 Task: Create a rule from the Routing list, Task moved to a section -> Set Priority in the project BlazeTech , set the section as To-Do and set the priority of the task as  High
Action: Mouse moved to (444, 385)
Screenshot: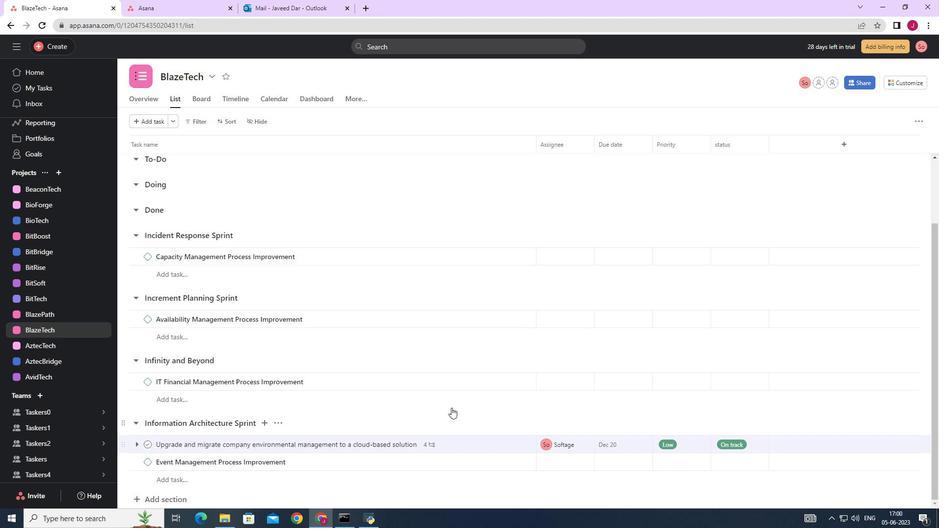 
Action: Mouse scrolled (444, 385) with delta (0, 0)
Screenshot: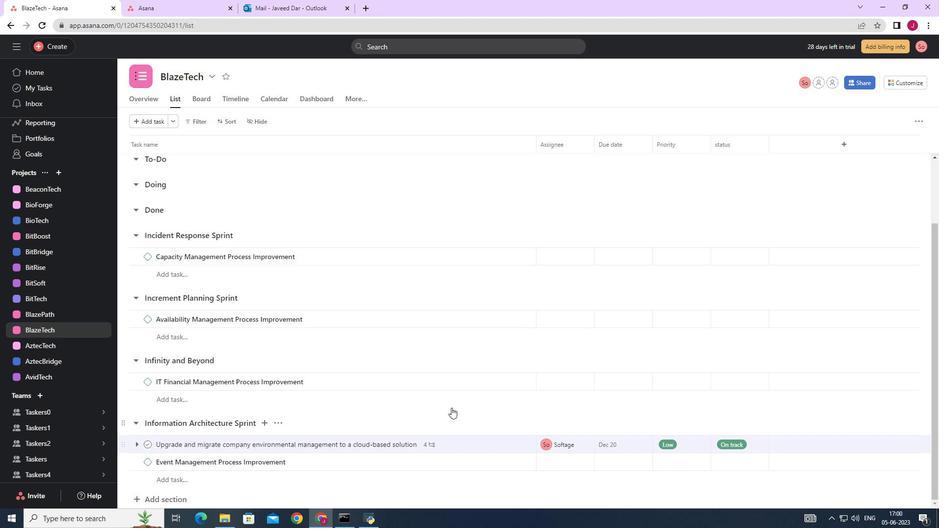 
Action: Mouse moved to (444, 385)
Screenshot: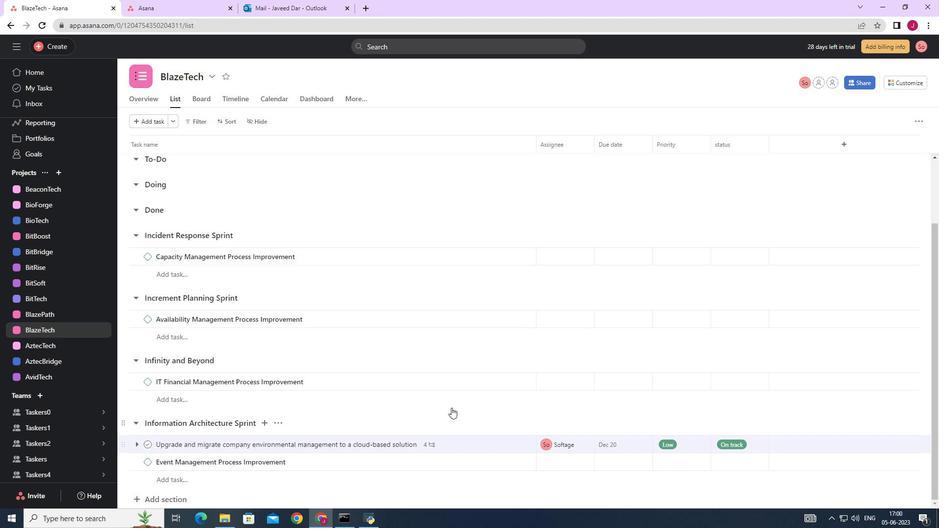 
Action: Mouse scrolled (444, 384) with delta (0, 0)
Screenshot: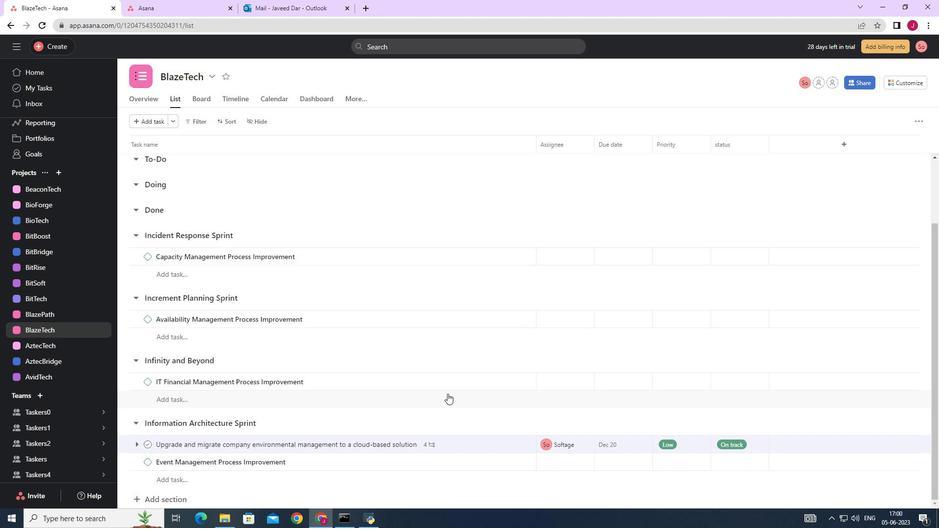 
Action: Mouse scrolled (444, 384) with delta (0, 0)
Screenshot: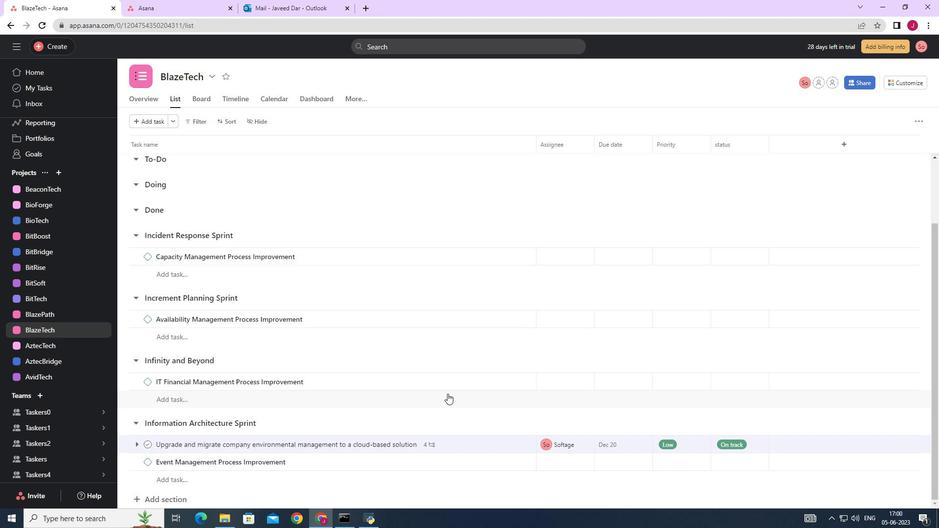 
Action: Mouse scrolled (444, 384) with delta (0, 0)
Screenshot: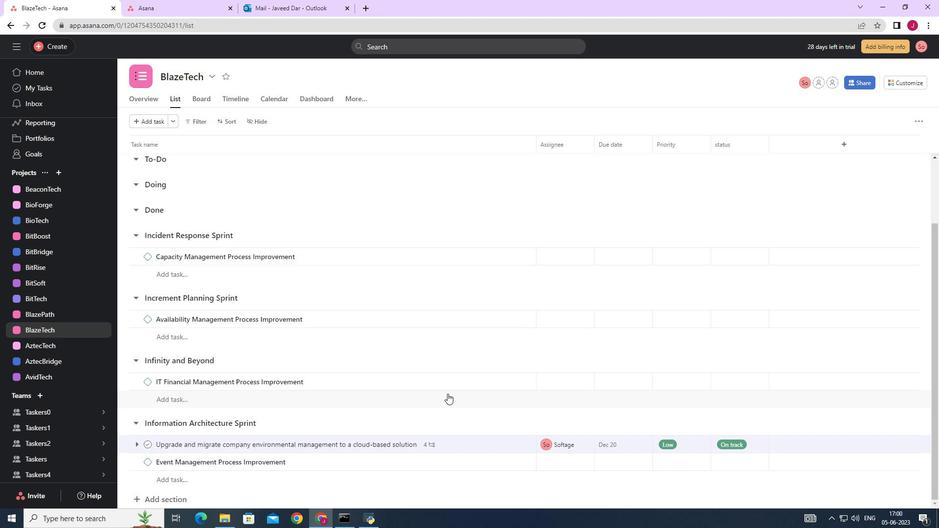 
Action: Mouse scrolled (444, 384) with delta (0, 0)
Screenshot: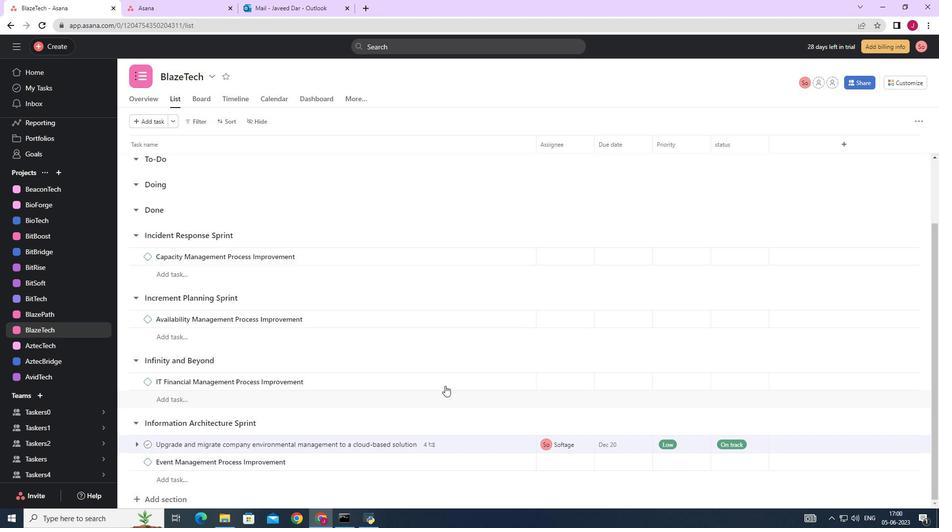 
Action: Mouse moved to (898, 83)
Screenshot: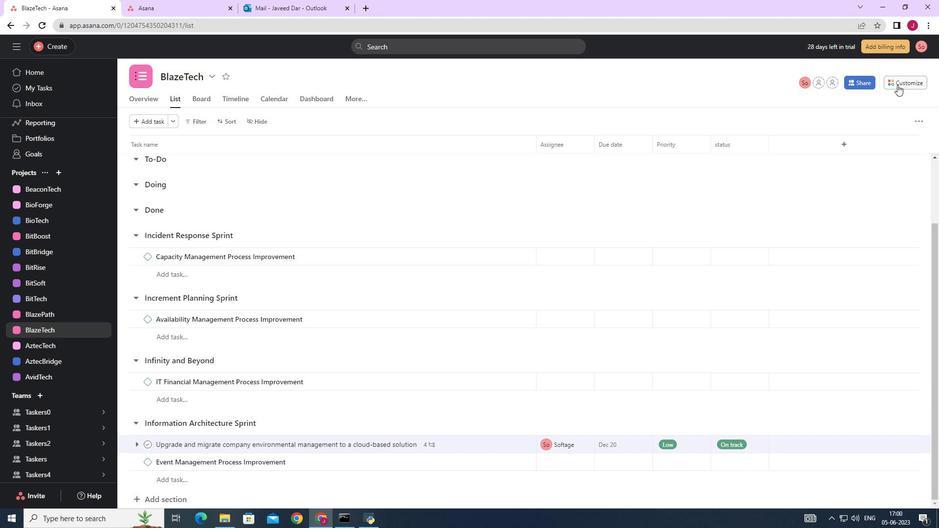 
Action: Mouse pressed left at (898, 83)
Screenshot: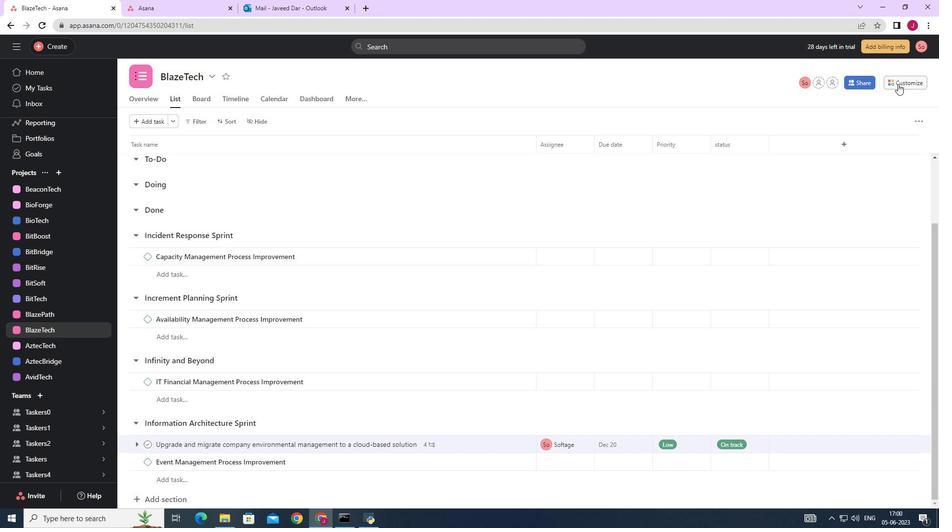 
Action: Mouse moved to (796, 199)
Screenshot: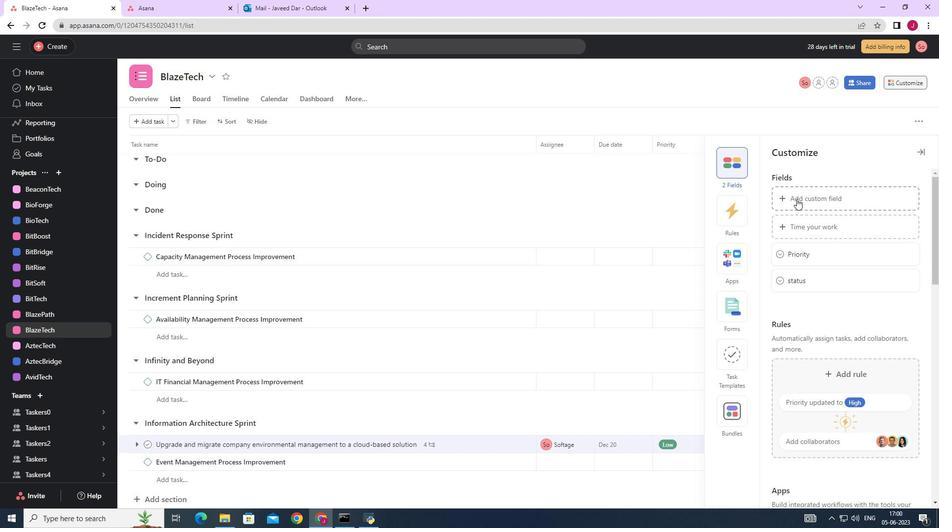 
Action: Mouse pressed left at (796, 199)
Screenshot: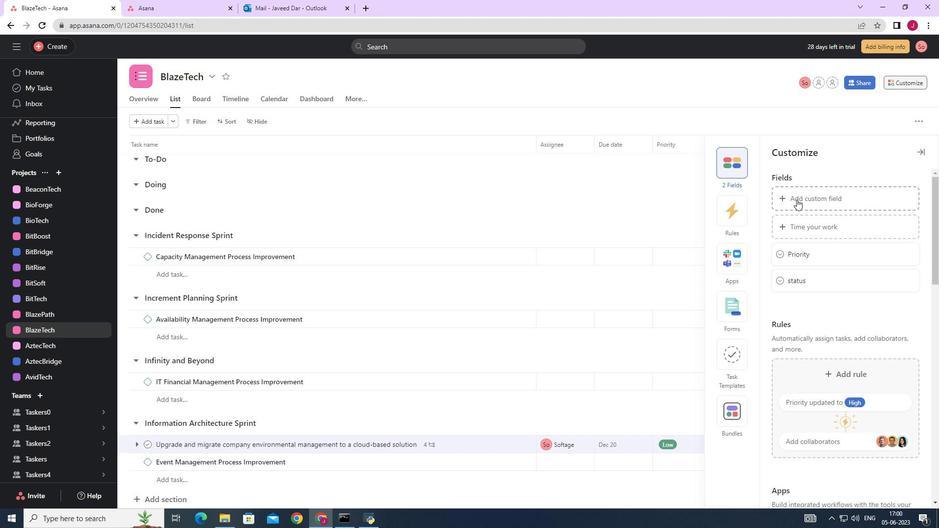 
Action: Mouse moved to (588, 88)
Screenshot: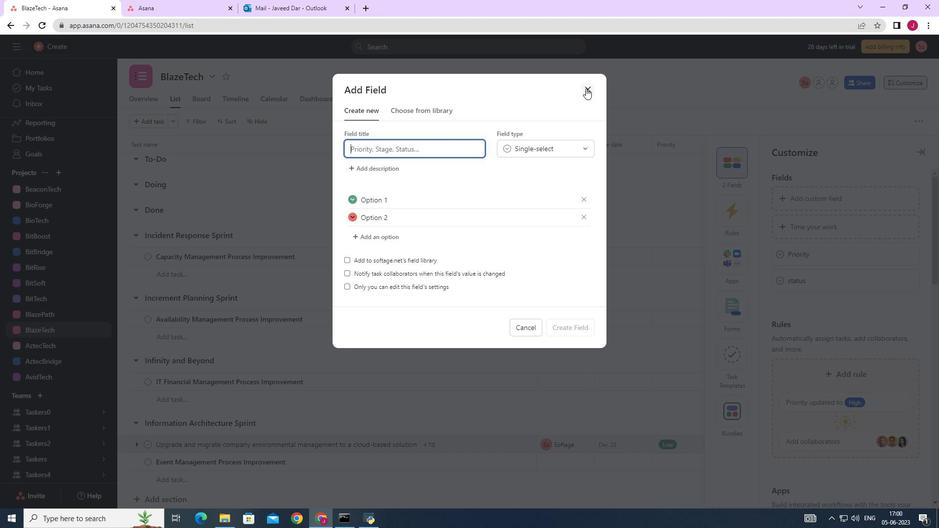 
Action: Mouse pressed left at (588, 88)
Screenshot: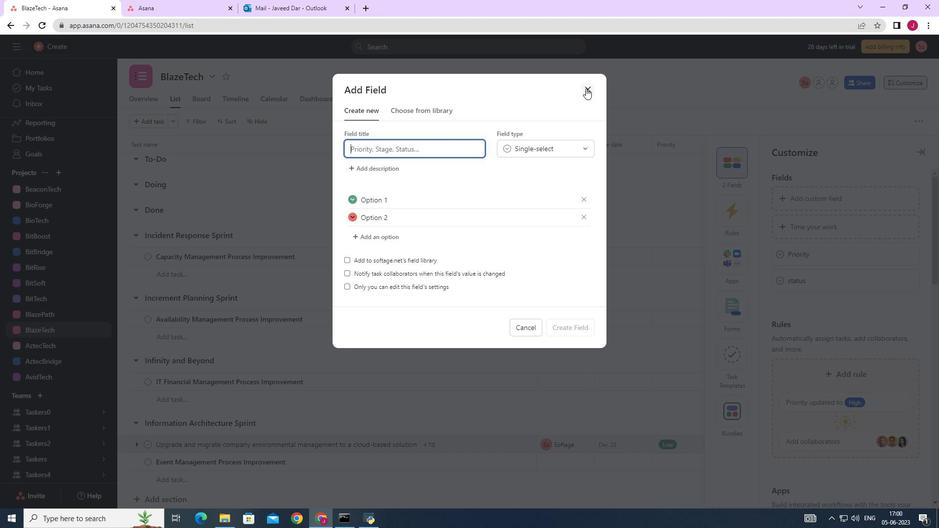 
Action: Mouse moved to (728, 212)
Screenshot: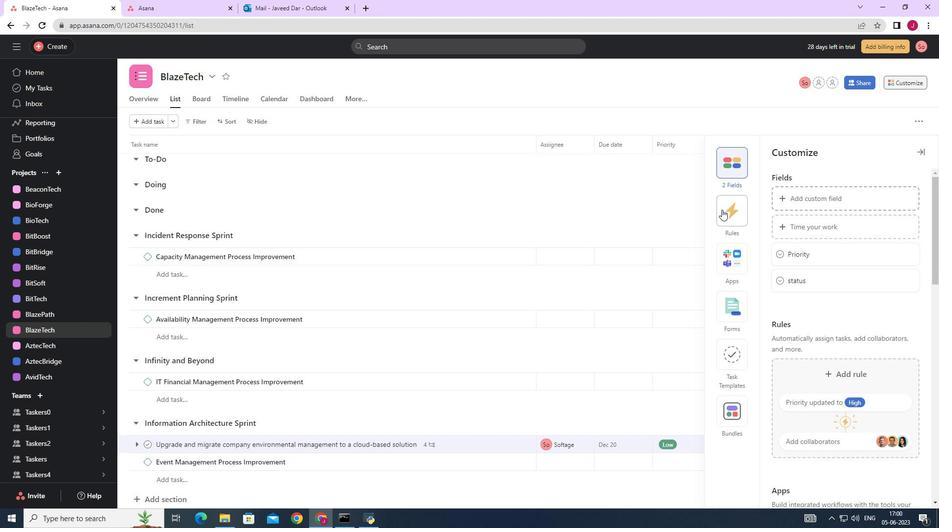 
Action: Mouse pressed left at (728, 212)
Screenshot: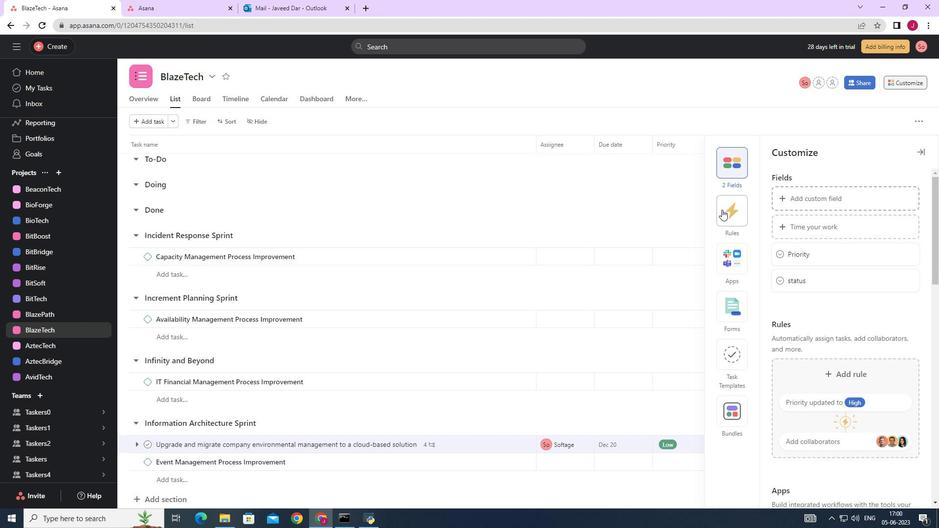 
Action: Mouse moved to (804, 227)
Screenshot: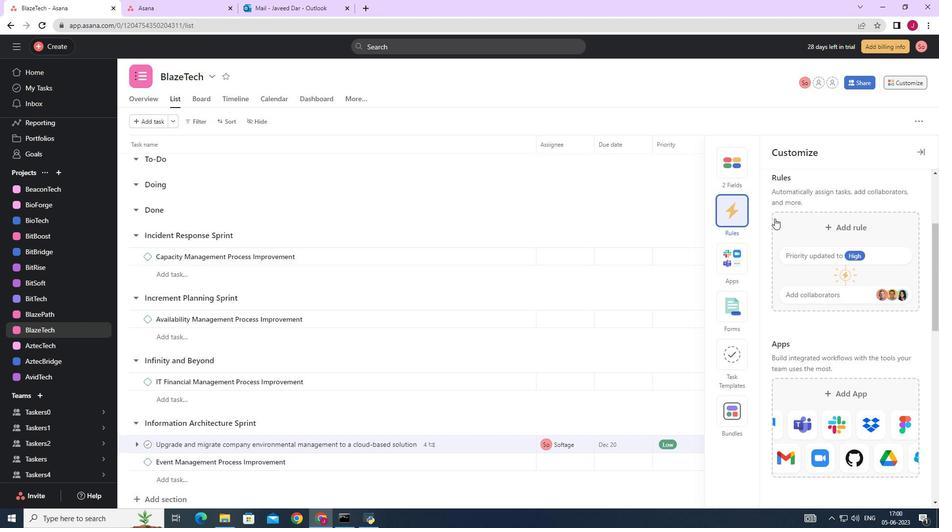 
Action: Mouse pressed left at (804, 227)
Screenshot: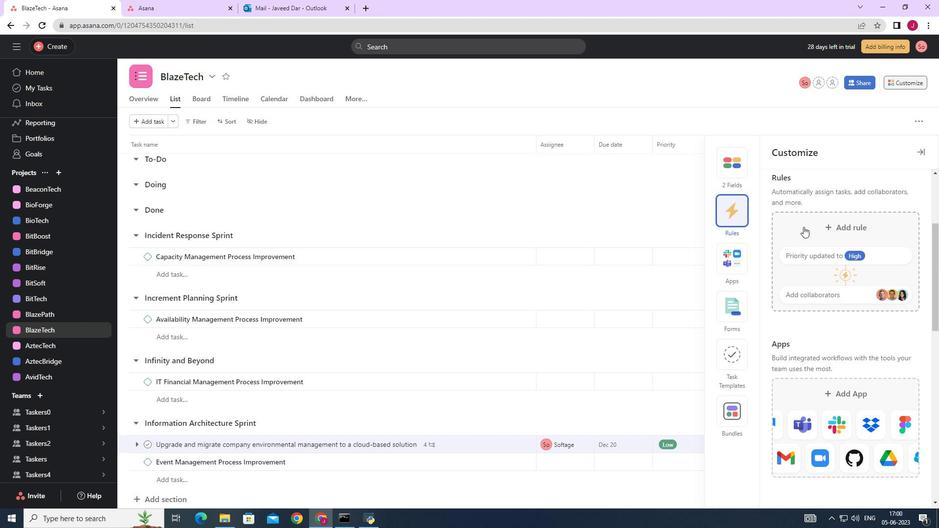 
Action: Mouse moved to (203, 127)
Screenshot: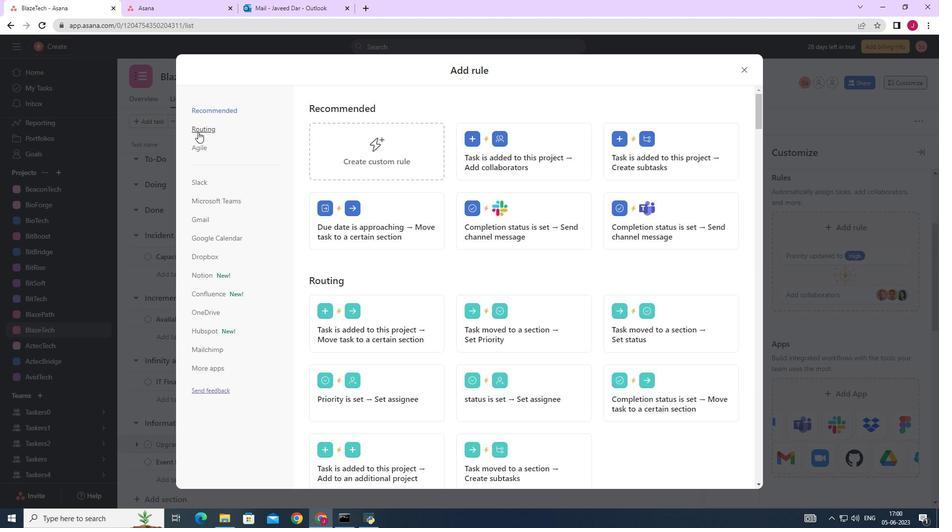 
Action: Mouse pressed left at (203, 127)
Screenshot: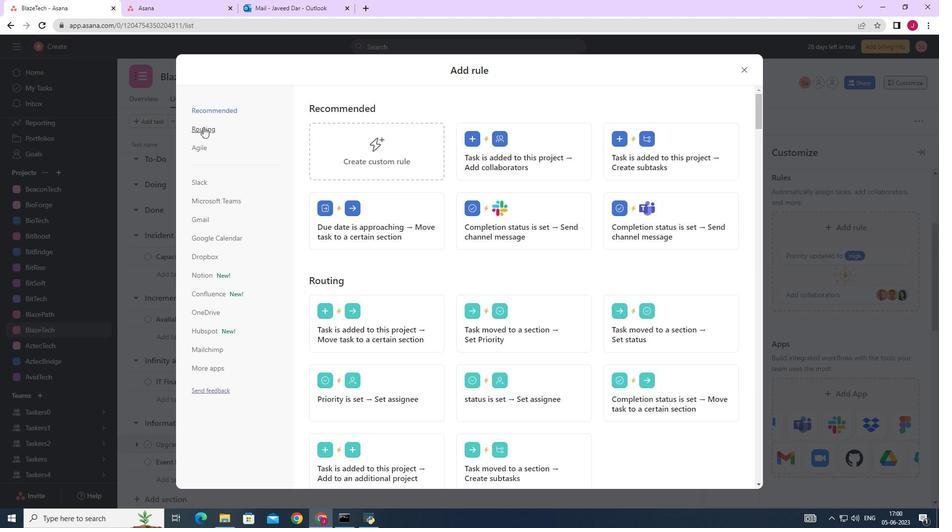 
Action: Mouse moved to (539, 144)
Screenshot: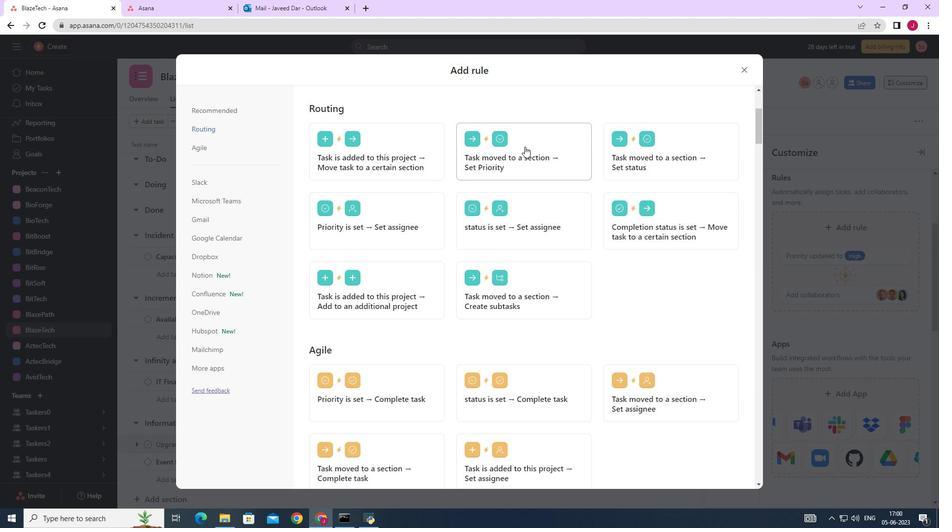 
Action: Mouse pressed left at (539, 144)
Screenshot: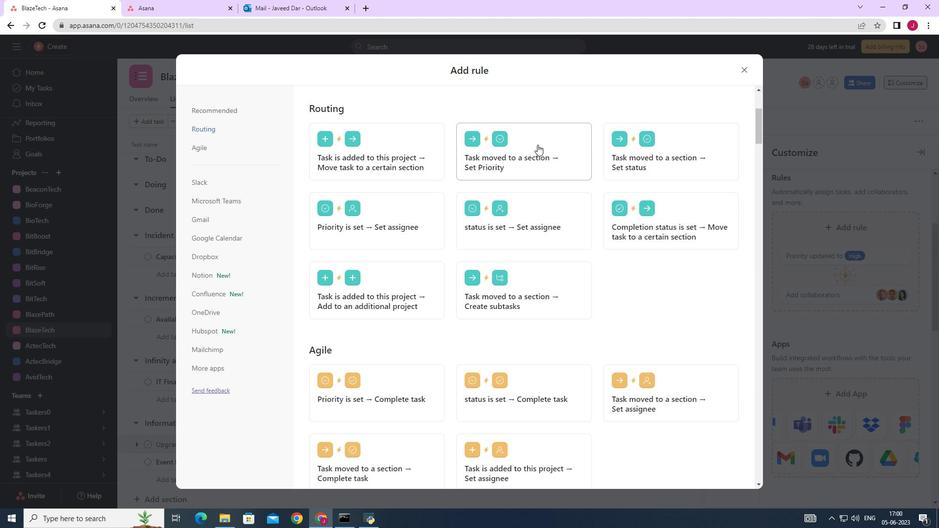 
Action: Mouse moved to (365, 262)
Screenshot: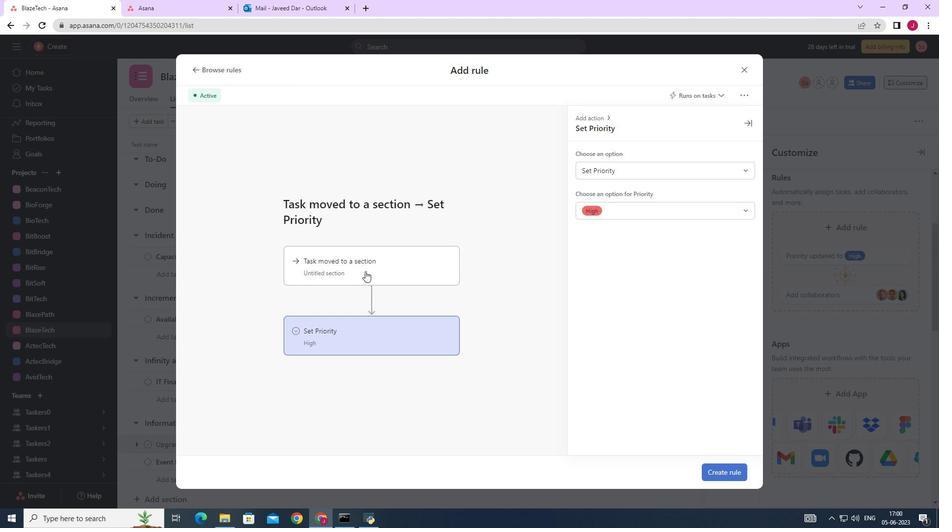 
Action: Mouse pressed left at (365, 262)
Screenshot: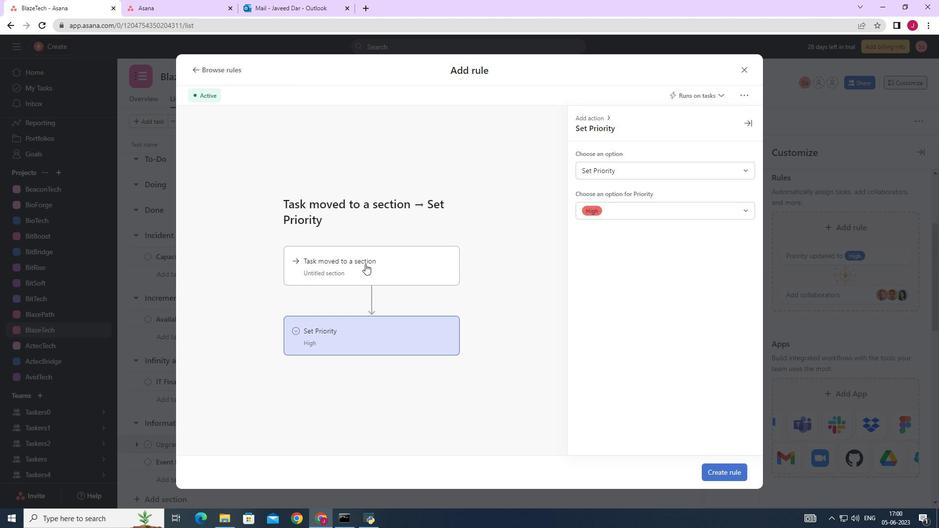 
Action: Mouse moved to (598, 172)
Screenshot: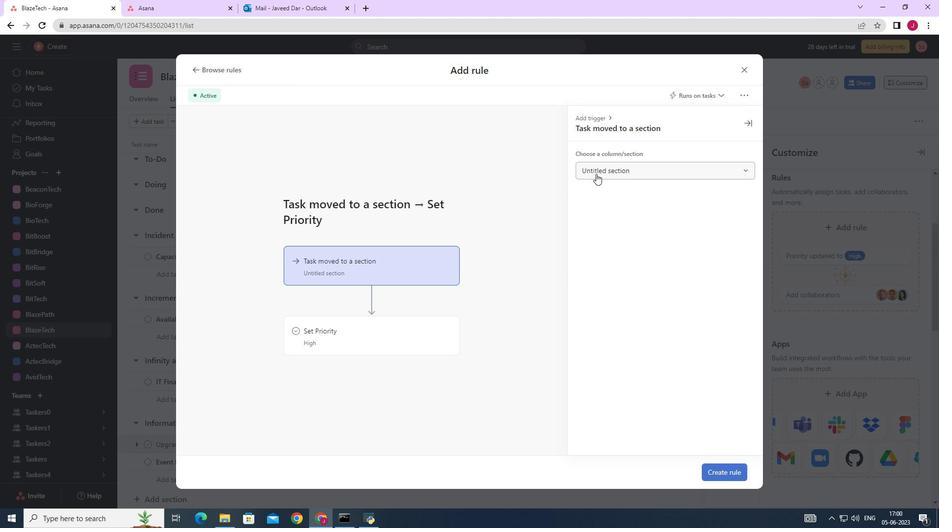 
Action: Mouse pressed left at (598, 172)
Screenshot: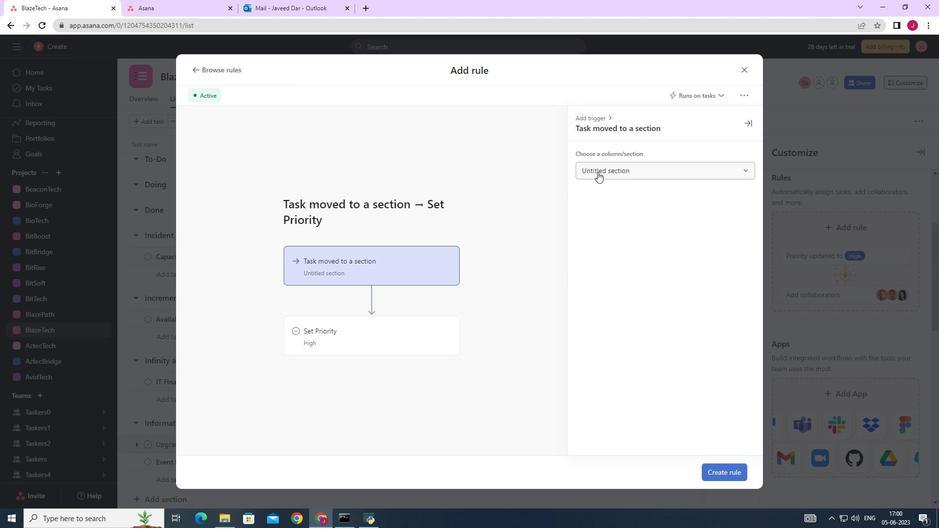 
Action: Mouse moved to (607, 206)
Screenshot: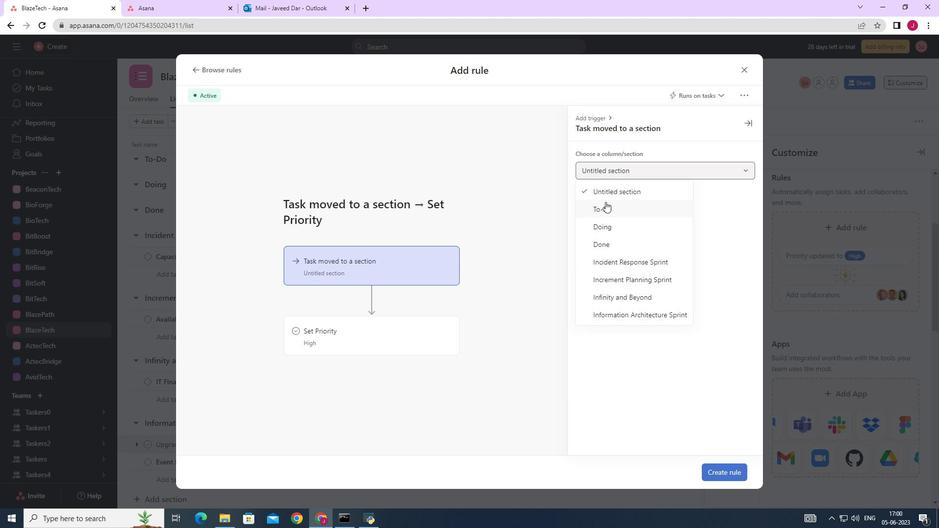 
Action: Mouse pressed left at (607, 206)
Screenshot: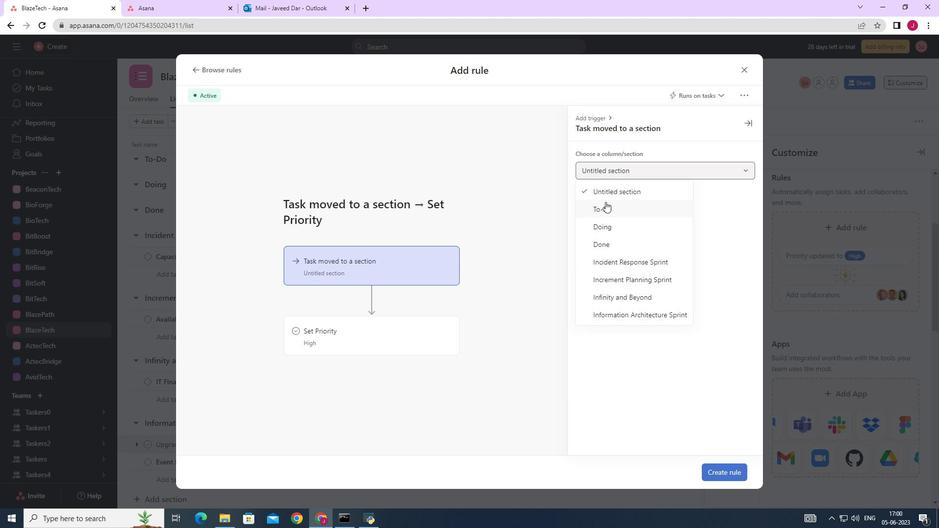 
Action: Mouse moved to (376, 323)
Screenshot: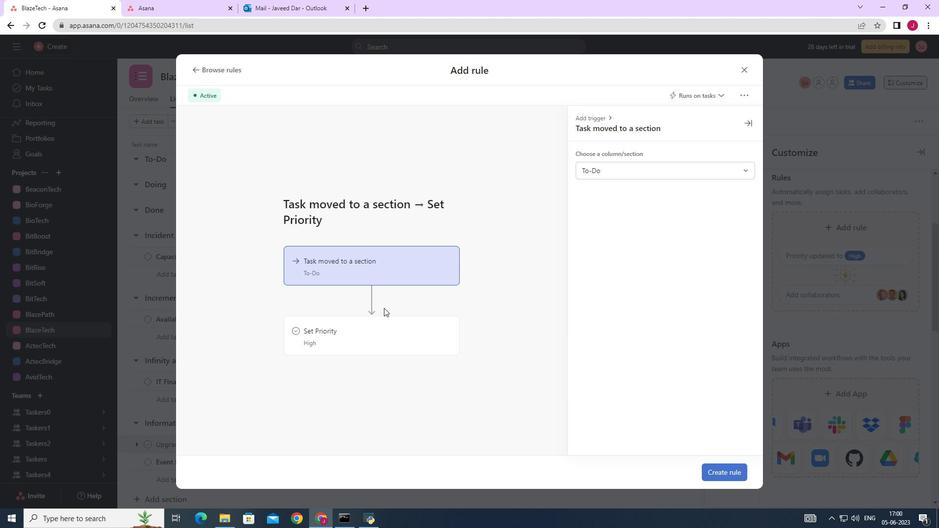 
Action: Mouse pressed left at (376, 323)
Screenshot: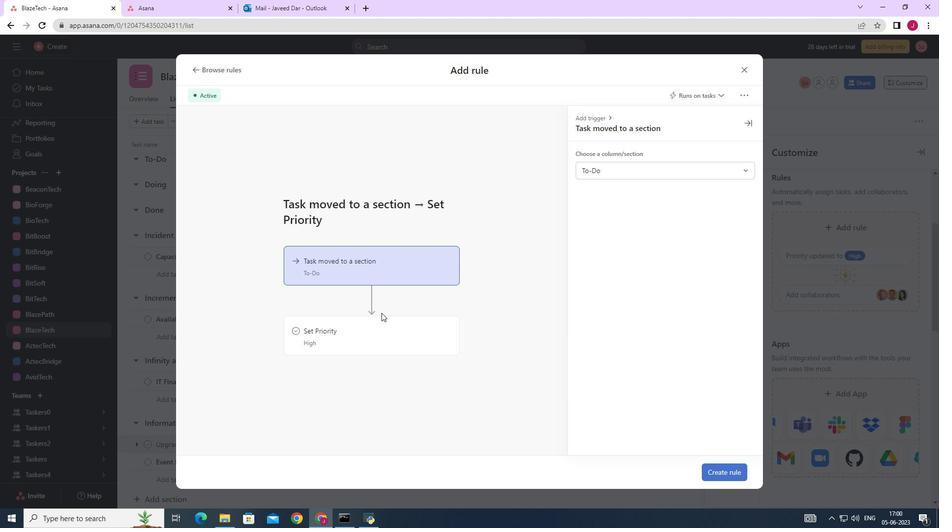 
Action: Mouse moved to (588, 172)
Screenshot: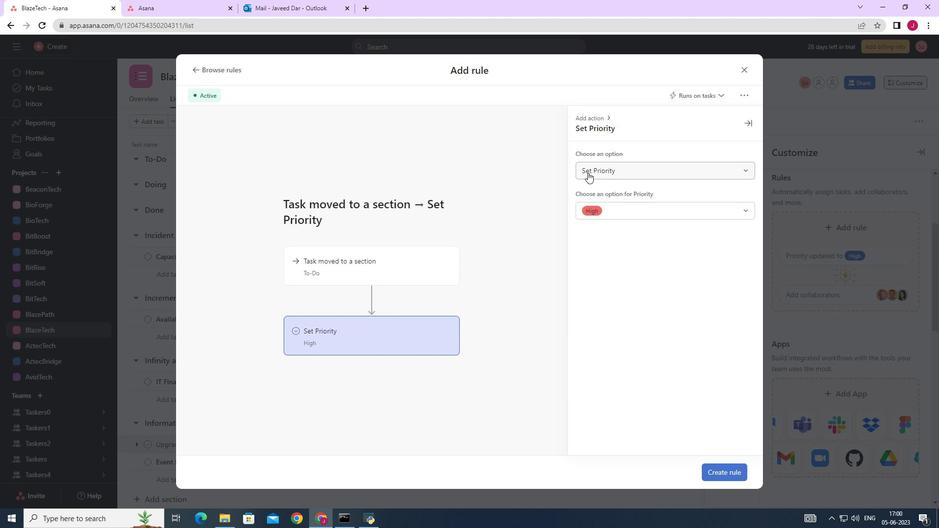 
Action: Mouse pressed left at (588, 172)
Screenshot: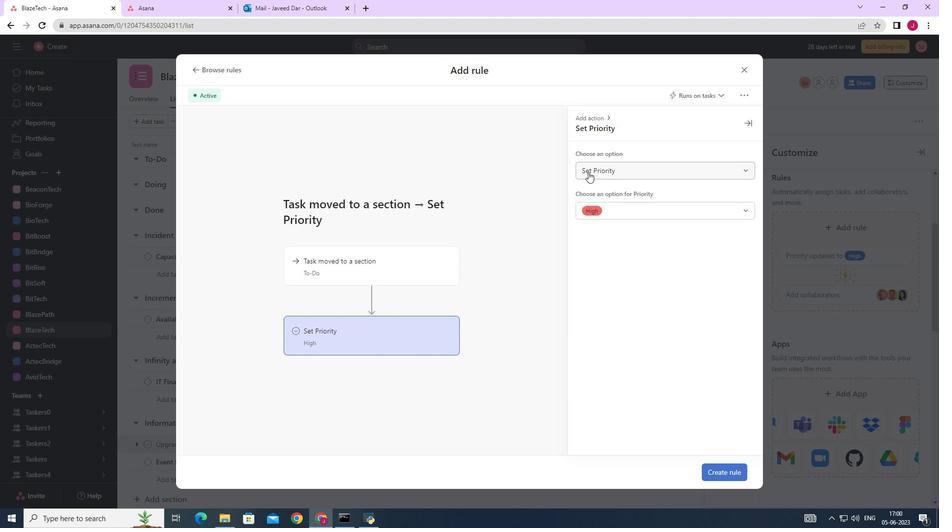 
Action: Mouse moved to (602, 192)
Screenshot: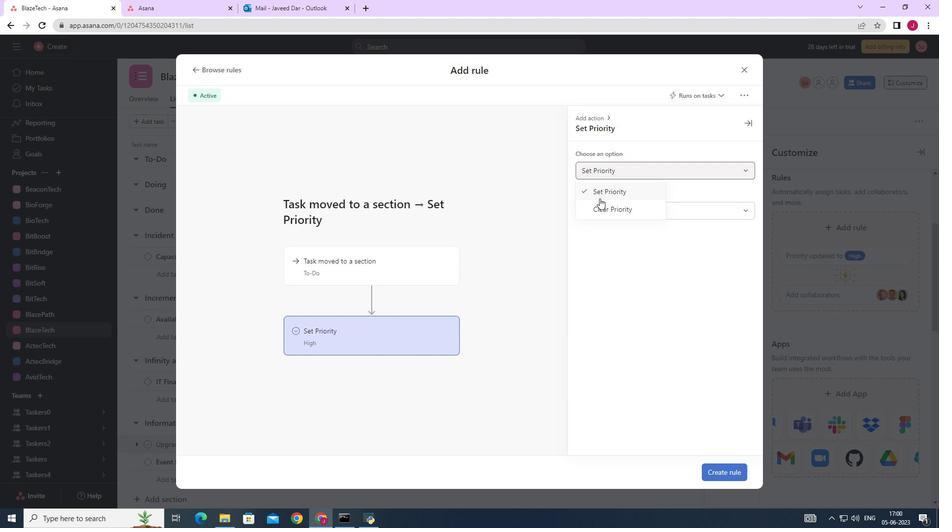 
Action: Mouse pressed left at (602, 192)
Screenshot: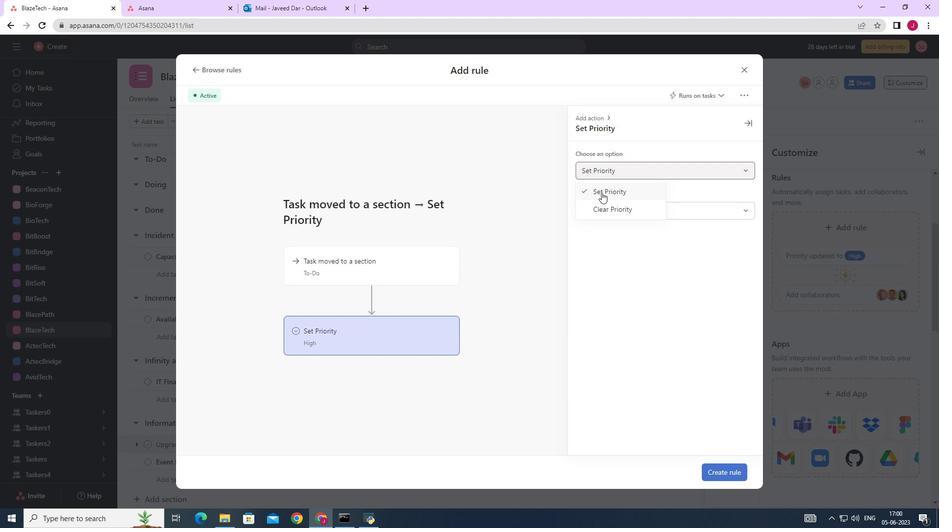
Action: Mouse moved to (603, 207)
Screenshot: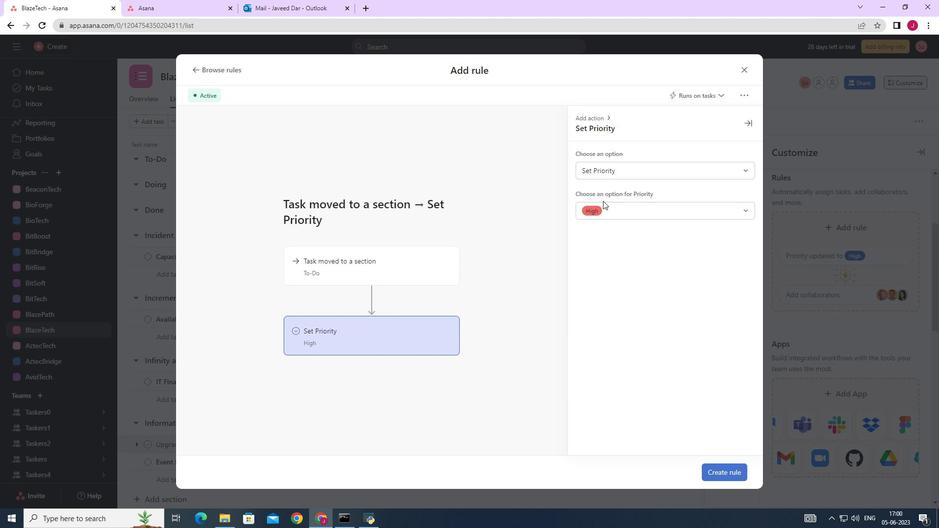 
Action: Mouse pressed left at (603, 207)
Screenshot: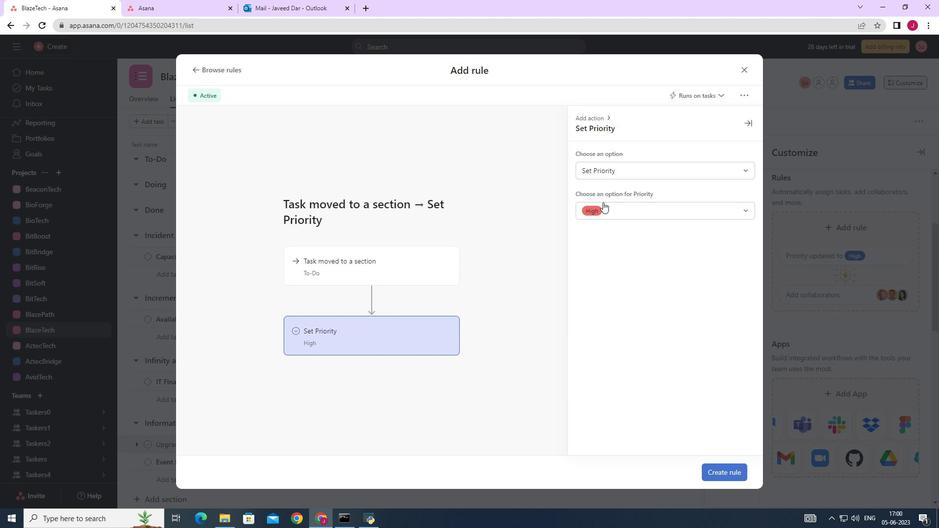 
Action: Mouse moved to (600, 230)
Screenshot: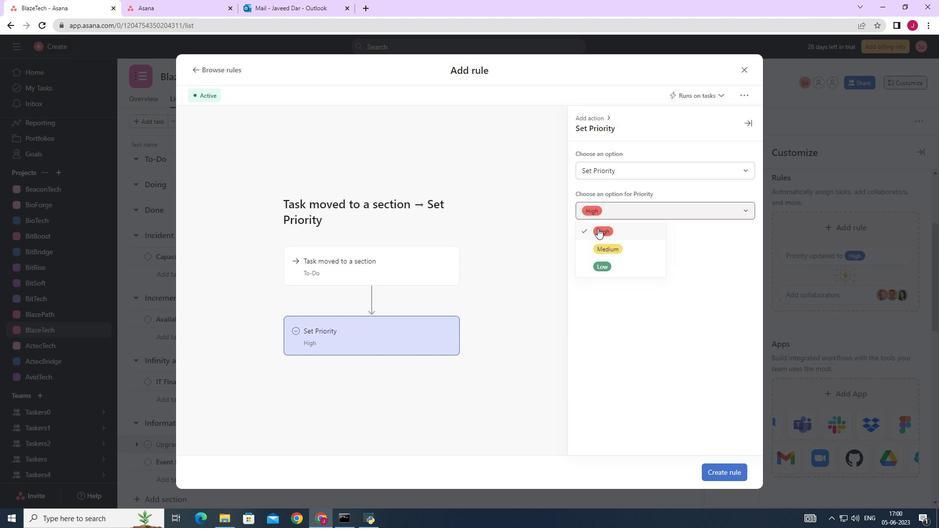 
Action: Mouse pressed left at (600, 230)
Screenshot: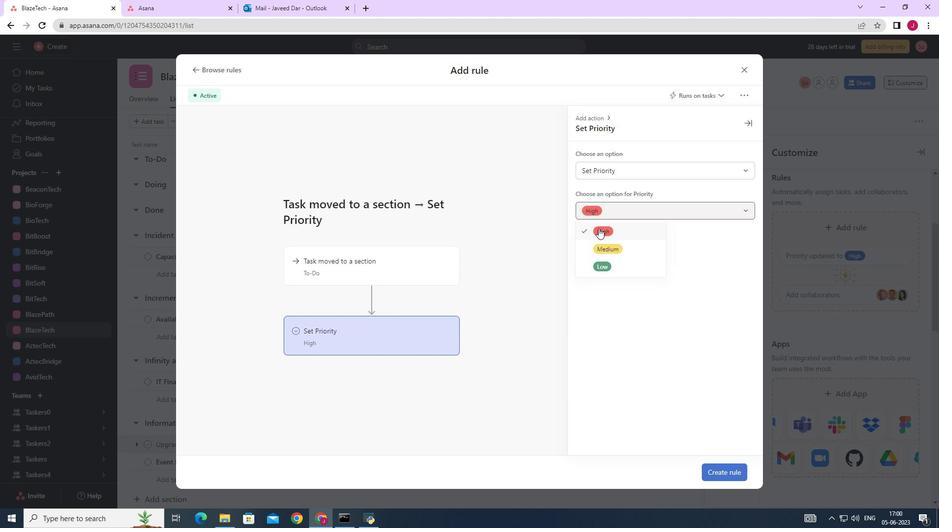 
Action: Mouse moved to (726, 471)
Screenshot: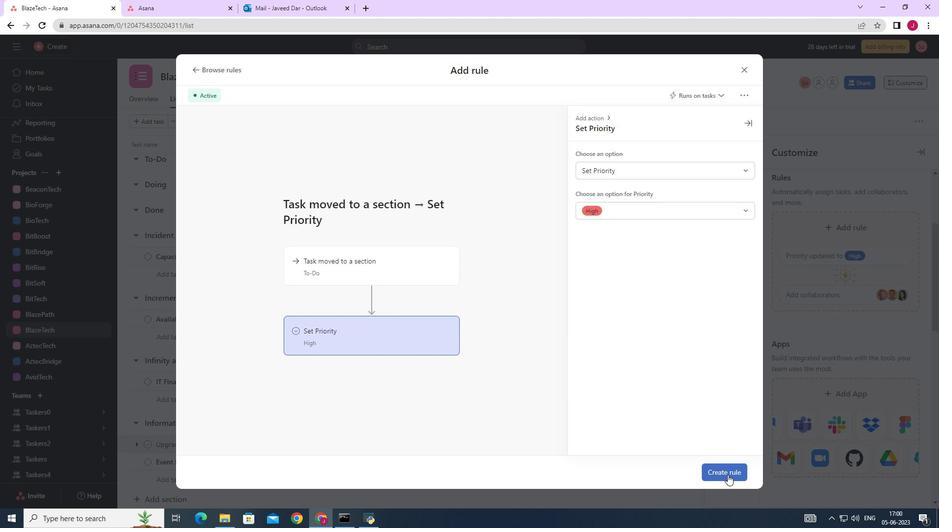 
Action: Mouse pressed left at (726, 471)
Screenshot: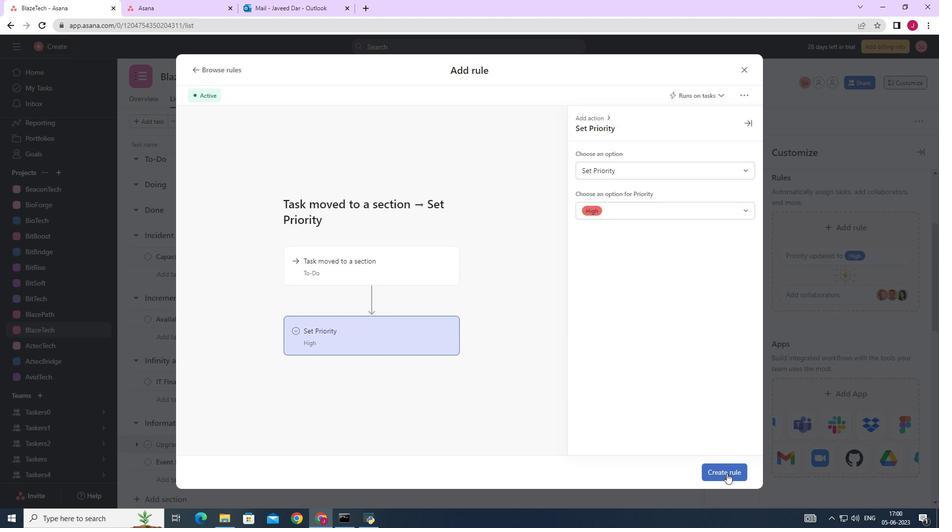 
Action: Mouse moved to (622, 404)
Screenshot: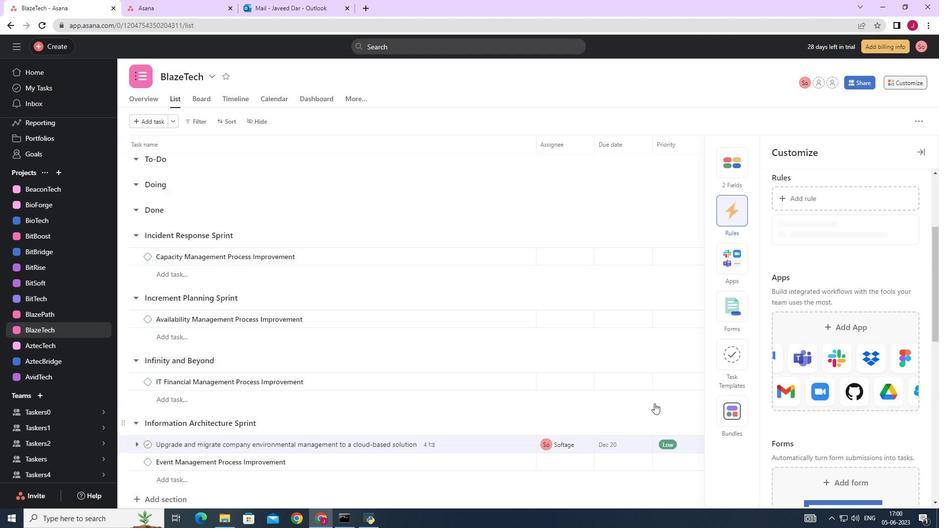 
